 Task: Share Document Through Notes
Action: Mouse pressed left at (35, 4)
Screenshot: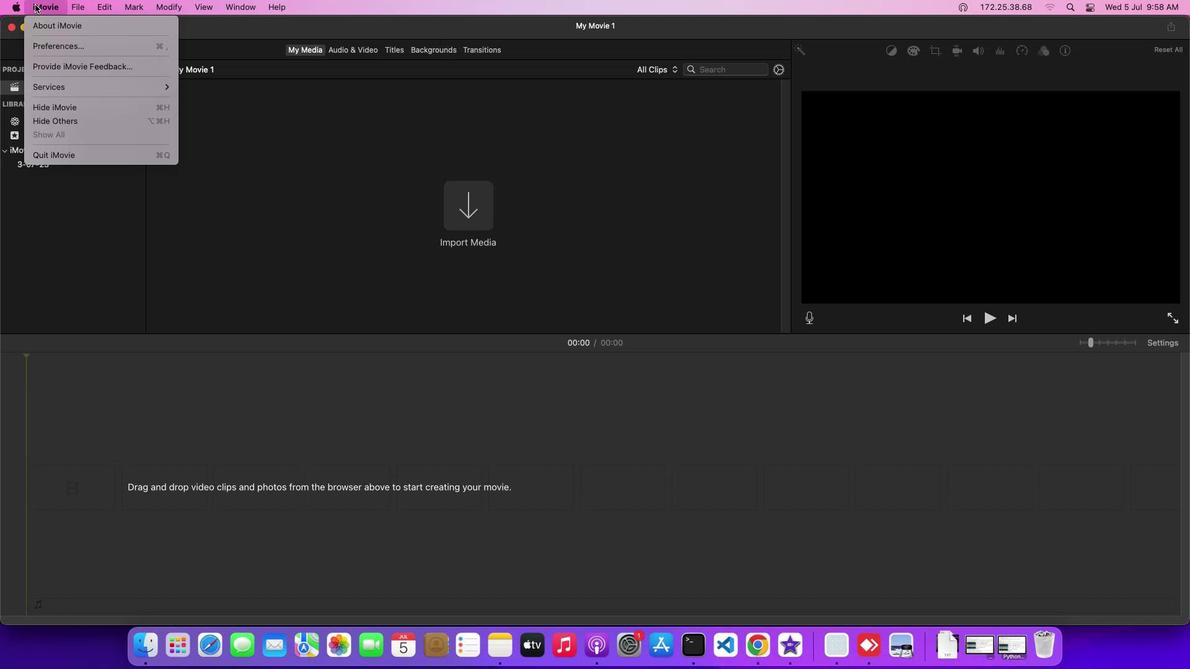 
Action: Mouse moved to (39, 18)
Screenshot: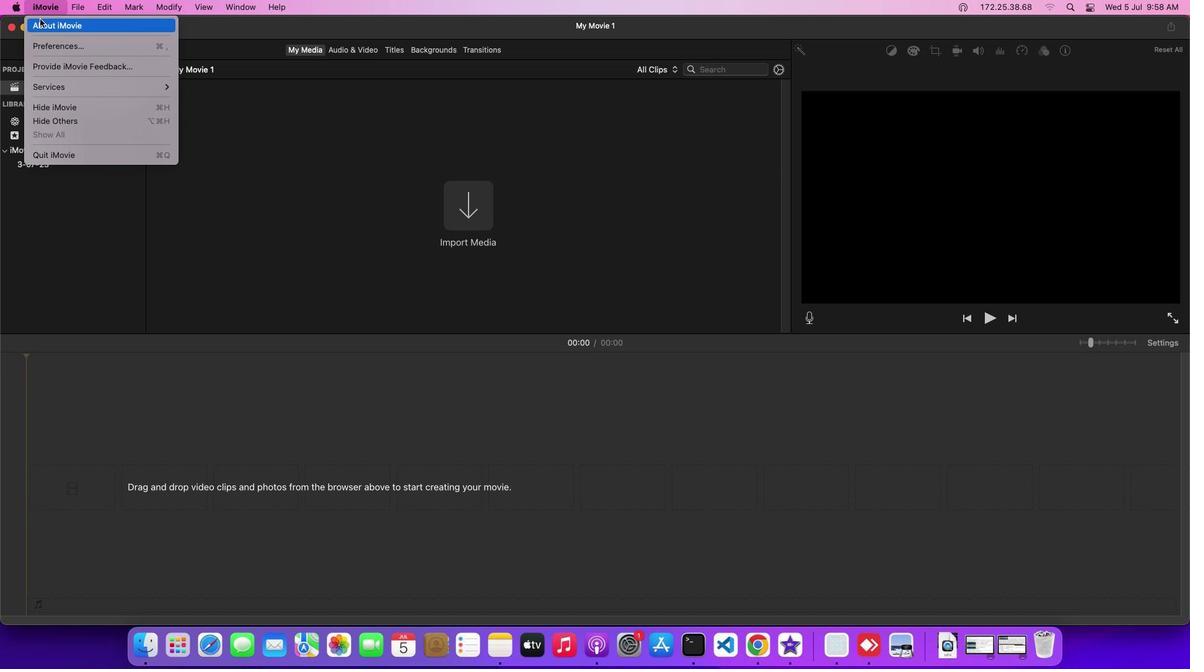 
Action: Mouse pressed left at (39, 18)
Screenshot: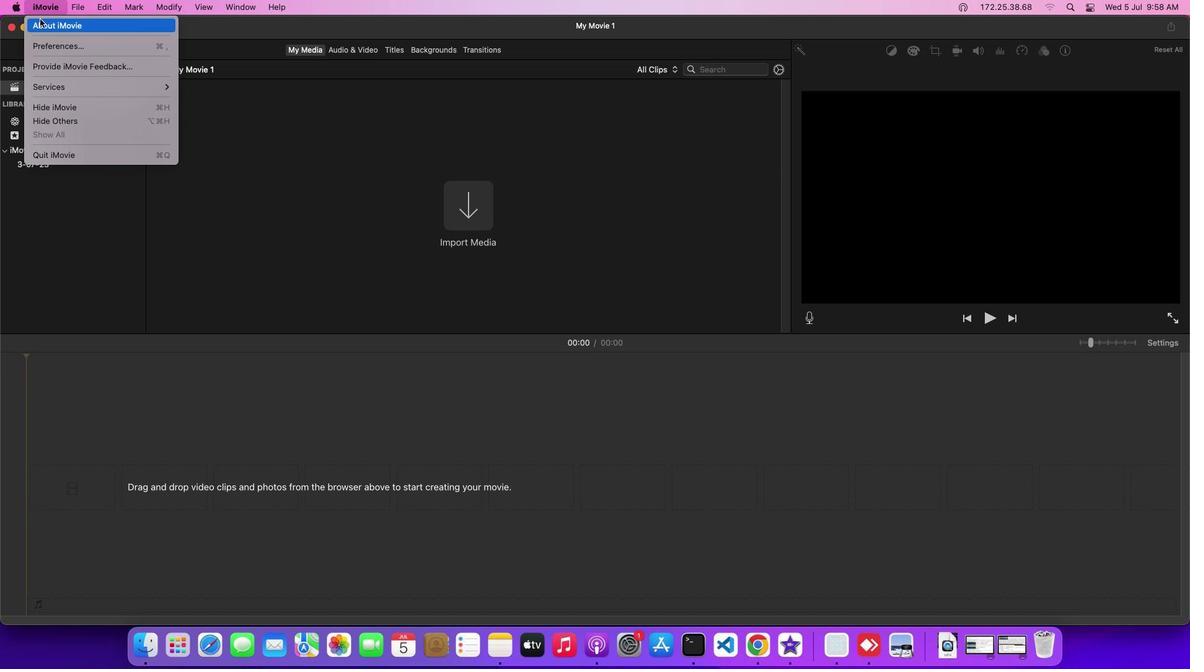 
Action: Mouse moved to (687, 367)
Screenshot: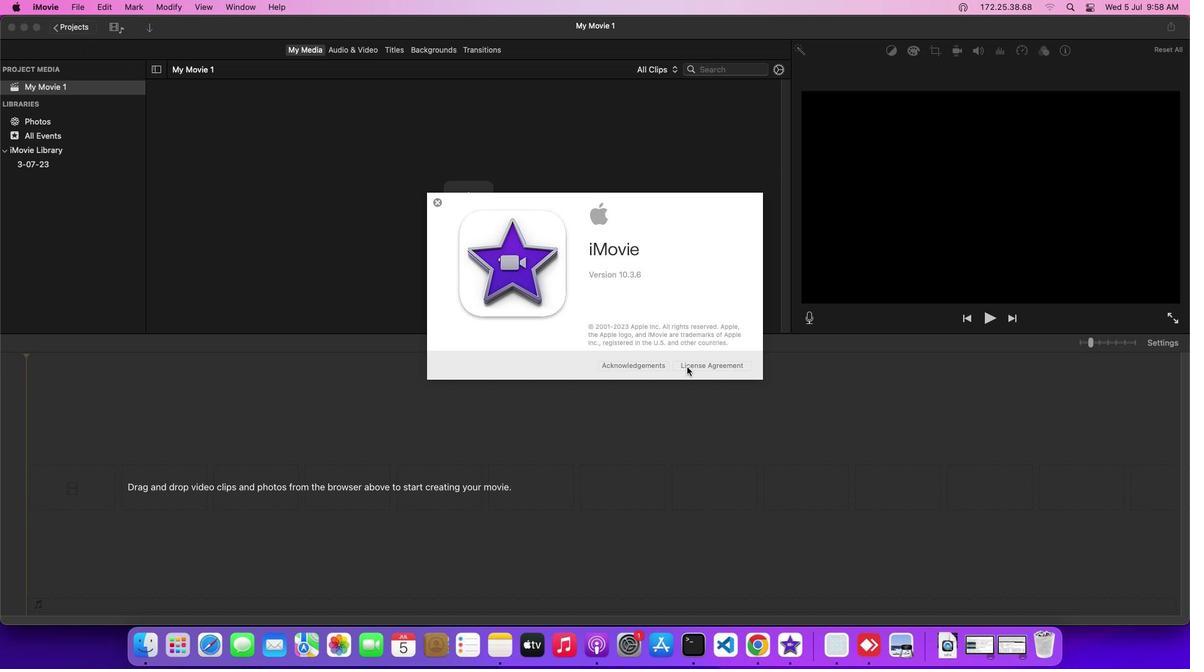 
Action: Mouse pressed left at (687, 367)
Screenshot: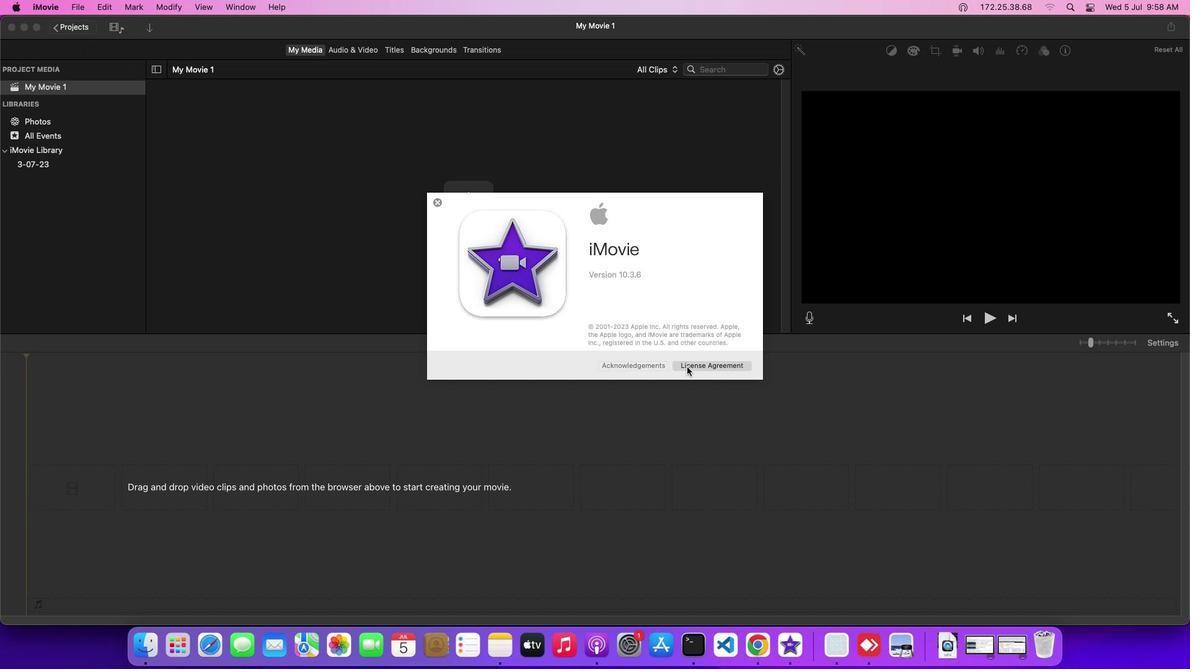 
Action: Mouse moved to (661, 44)
Screenshot: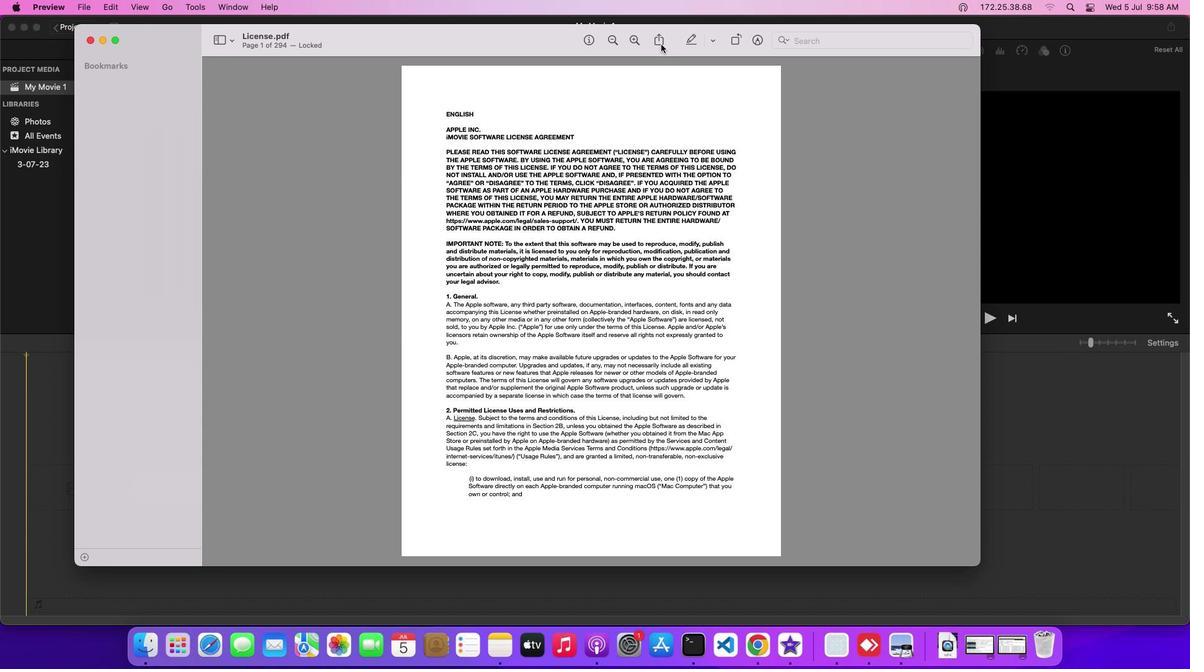 
Action: Mouse pressed left at (661, 44)
Screenshot: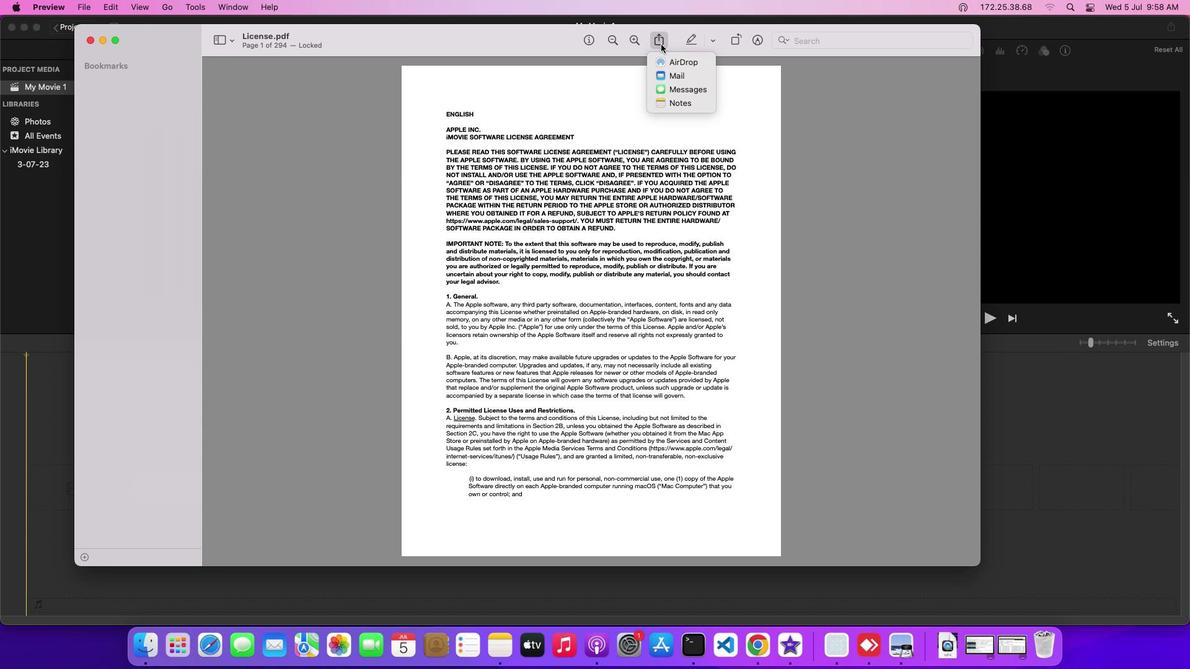 
Action: Mouse moved to (670, 101)
Screenshot: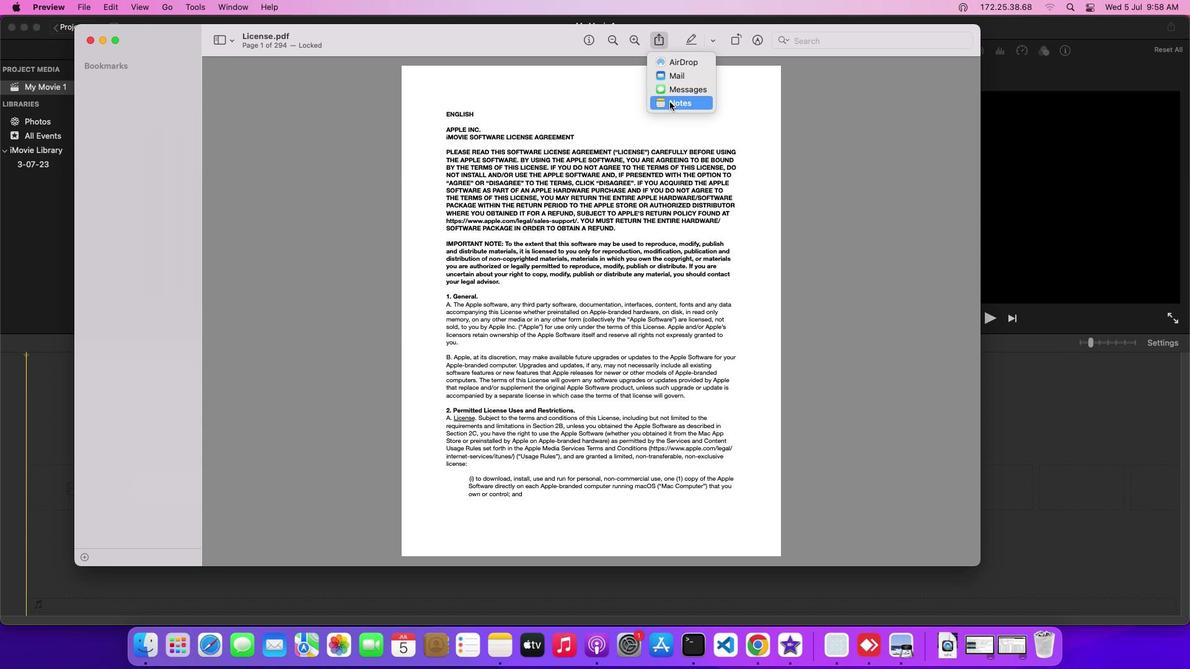 
Action: Mouse pressed left at (670, 101)
Screenshot: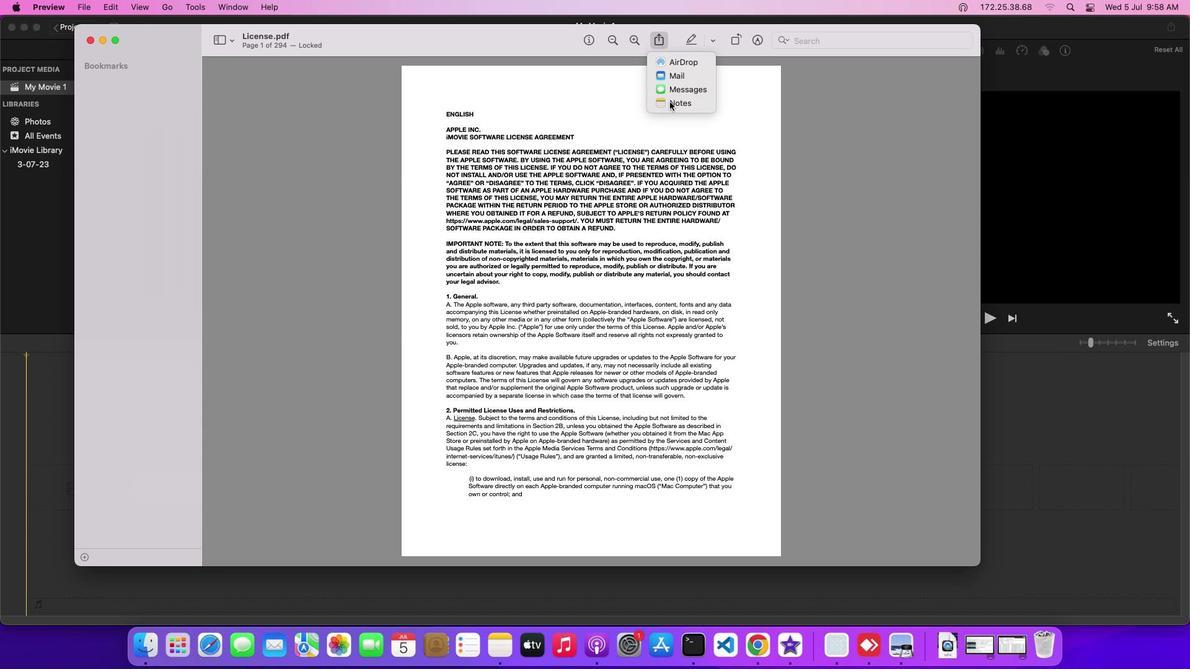 
